Task: Change the color of a calendar event to RGB(160, 32, 240).
Action: Mouse moved to (15, 53)
Screenshot: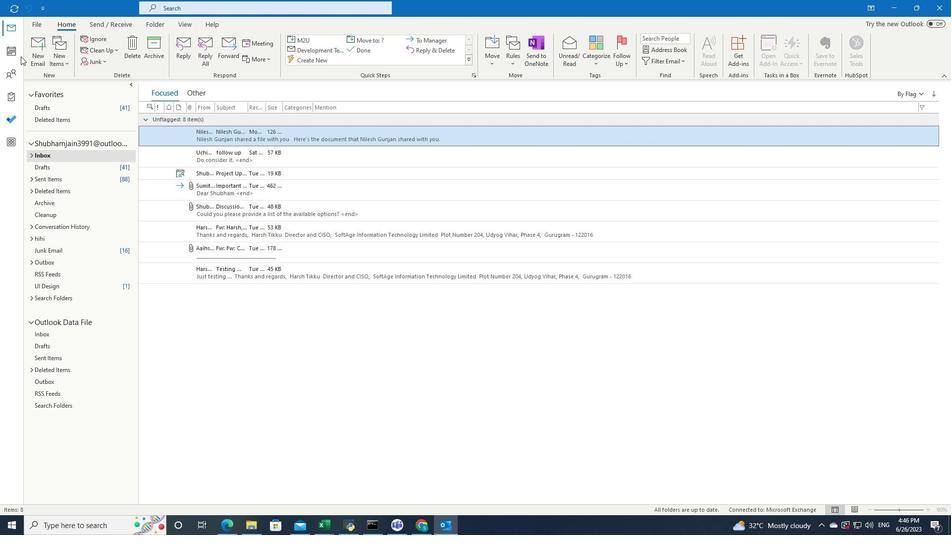 
Action: Mouse pressed left at (15, 53)
Screenshot: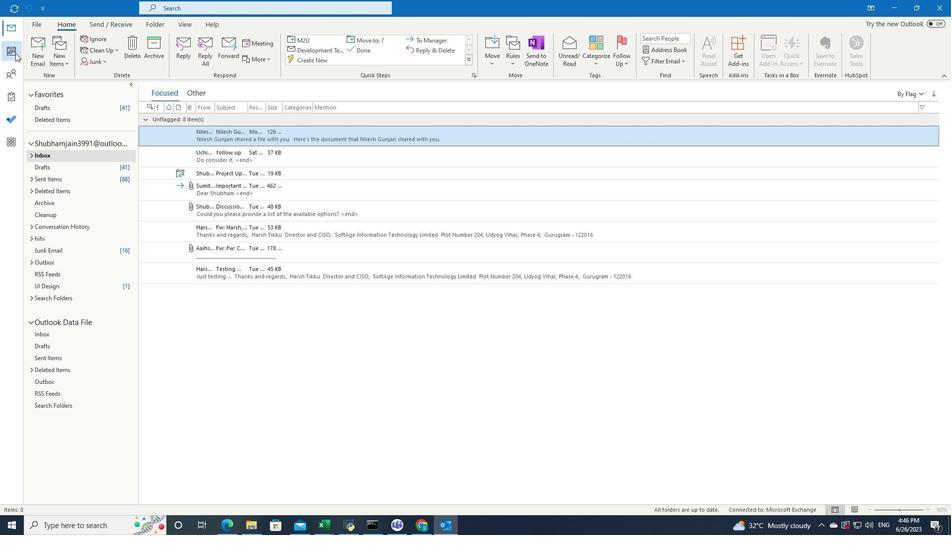 
Action: Mouse moved to (77, 51)
Screenshot: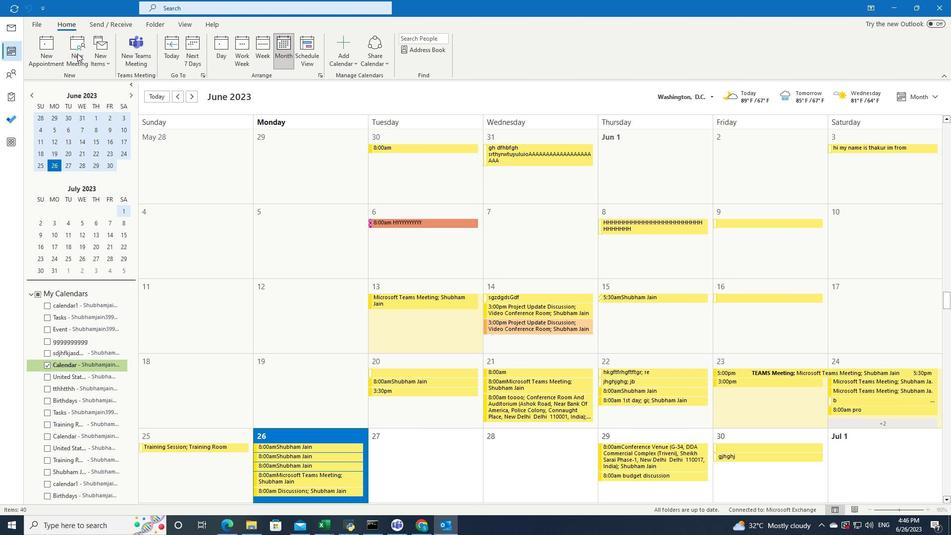 
Action: Mouse pressed left at (77, 51)
Screenshot: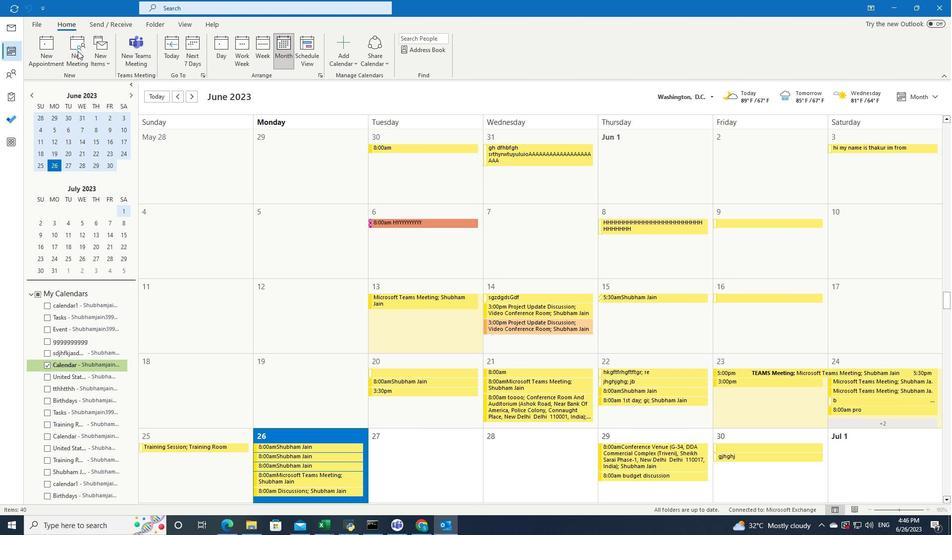 
Action: Mouse moved to (540, 58)
Screenshot: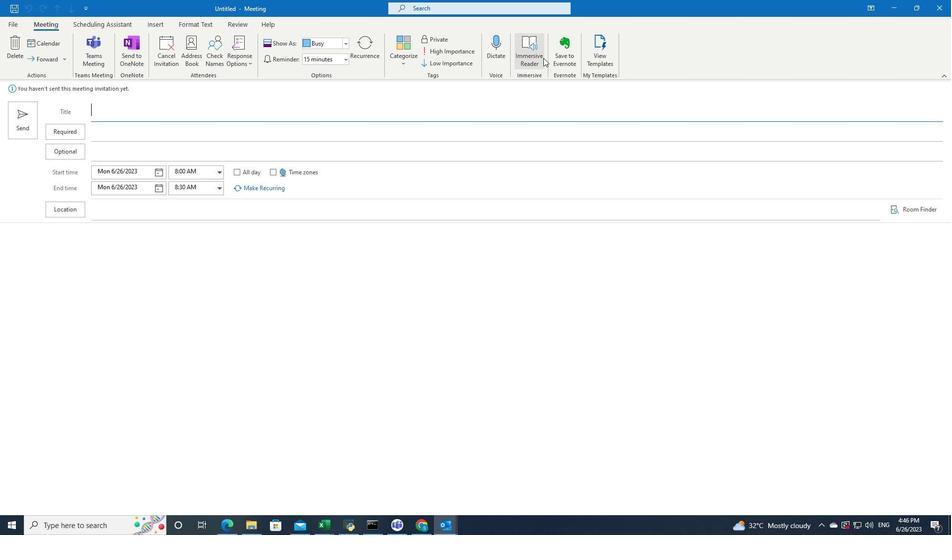 
Action: Mouse pressed left at (540, 58)
Screenshot: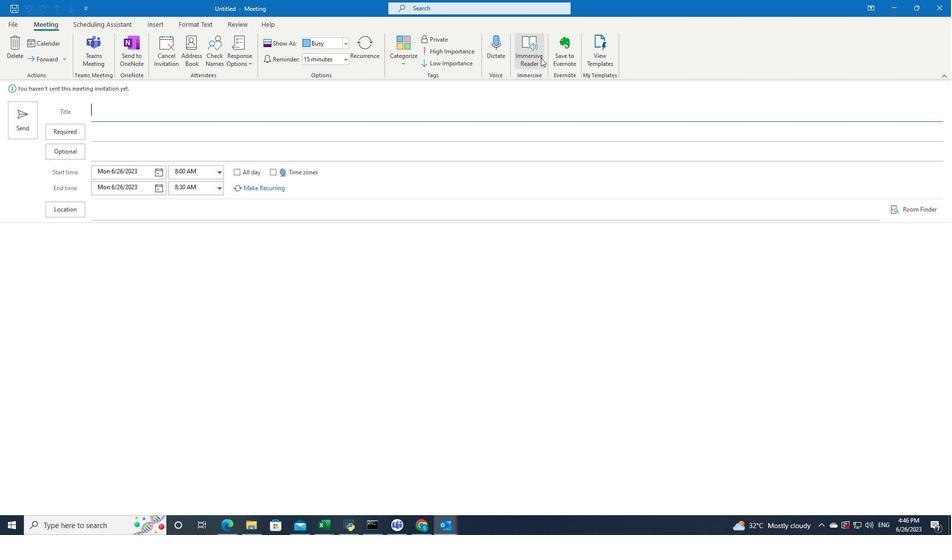 
Action: Mouse moved to (21, 296)
Screenshot: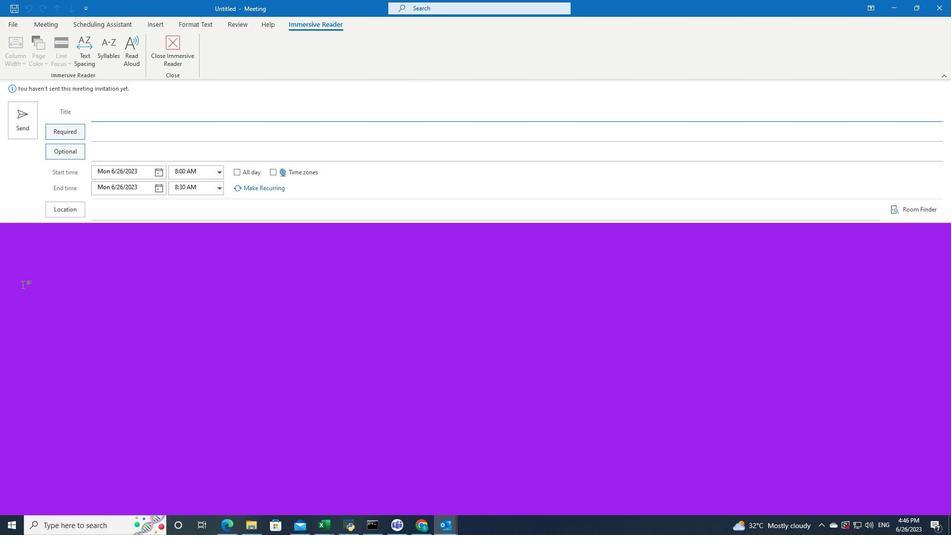 
Action: Mouse pressed left at (21, 296)
Screenshot: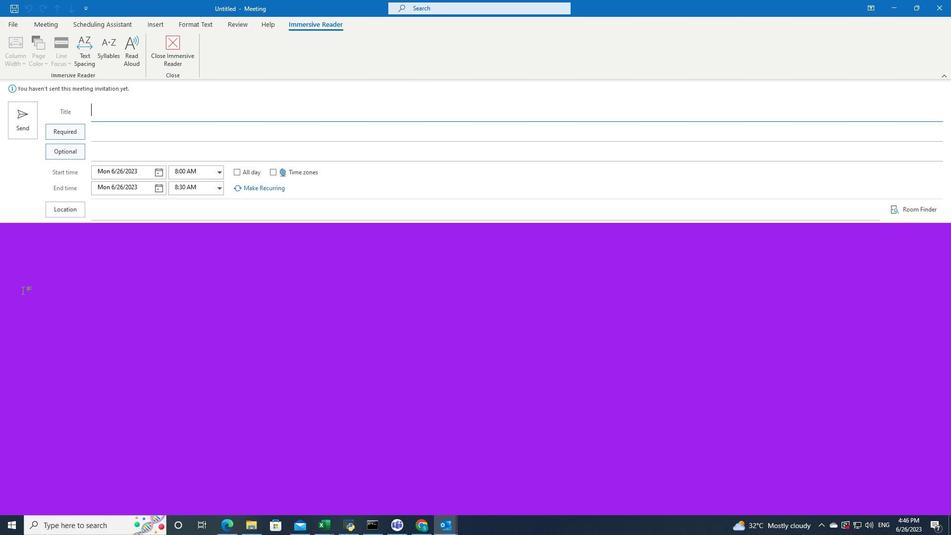 
Action: Mouse moved to (44, 63)
Screenshot: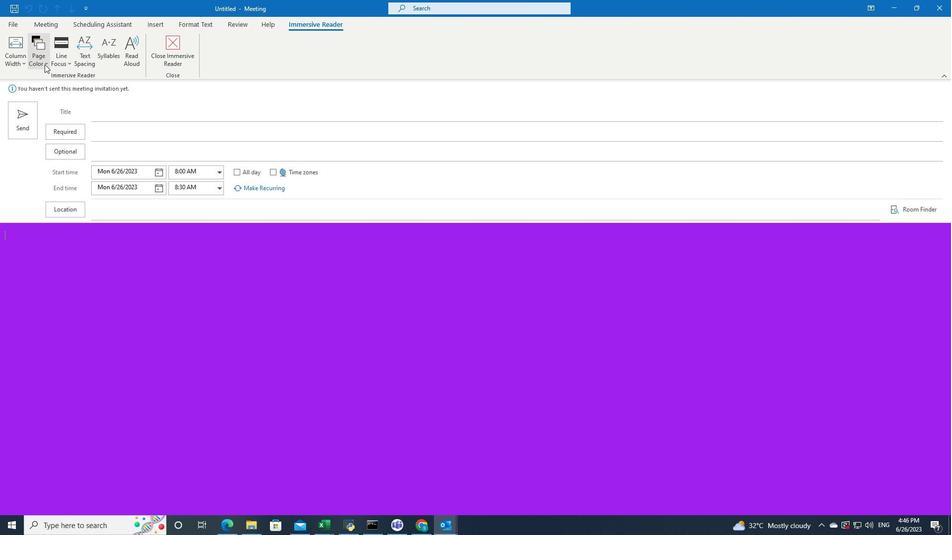 
Action: Mouse pressed left at (44, 63)
Screenshot: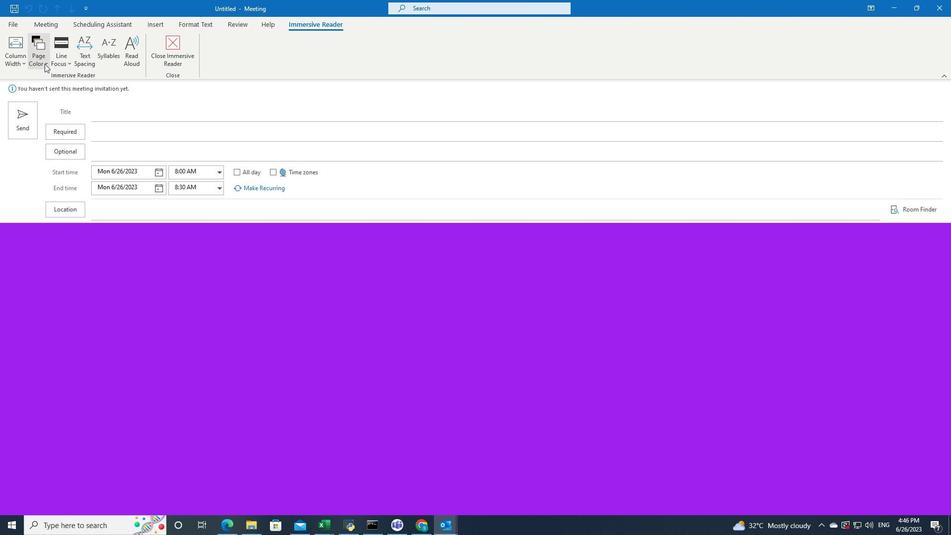 
Action: Mouse moved to (56, 189)
Screenshot: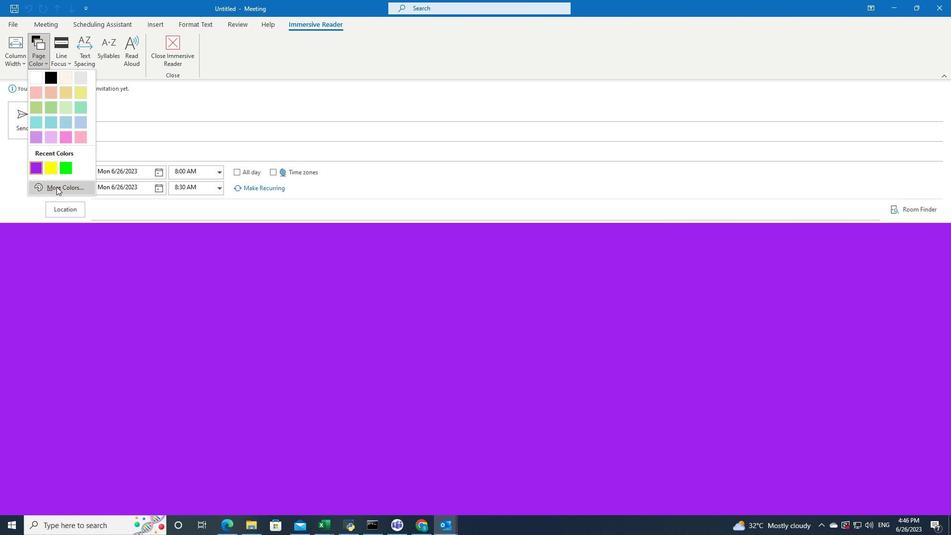 
Action: Mouse pressed left at (56, 189)
Screenshot: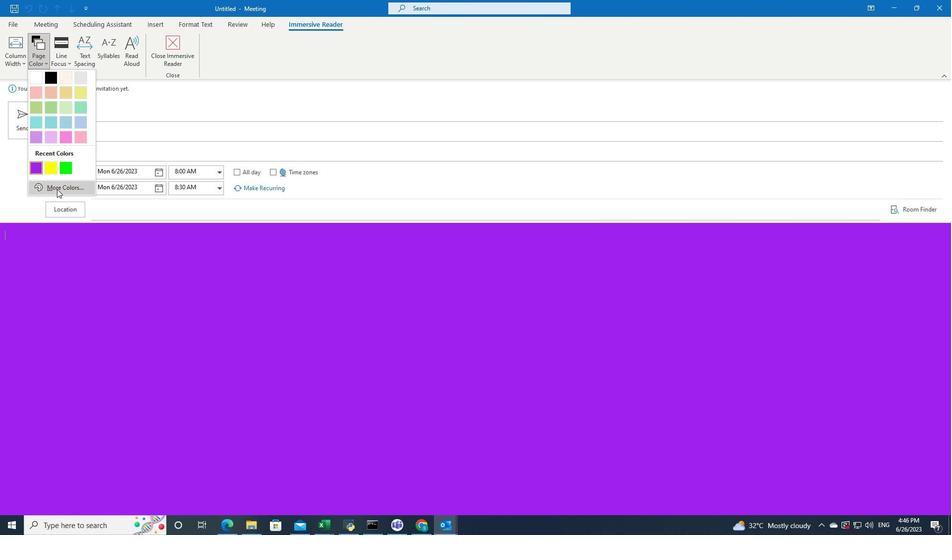 
Action: Mouse moved to (463, 326)
Screenshot: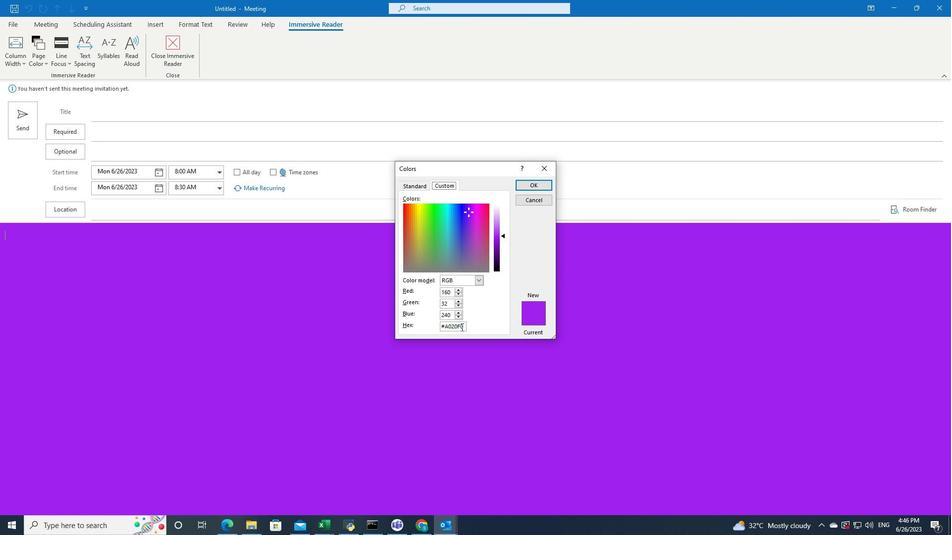 
Action: Mouse pressed left at (463, 326)
Screenshot: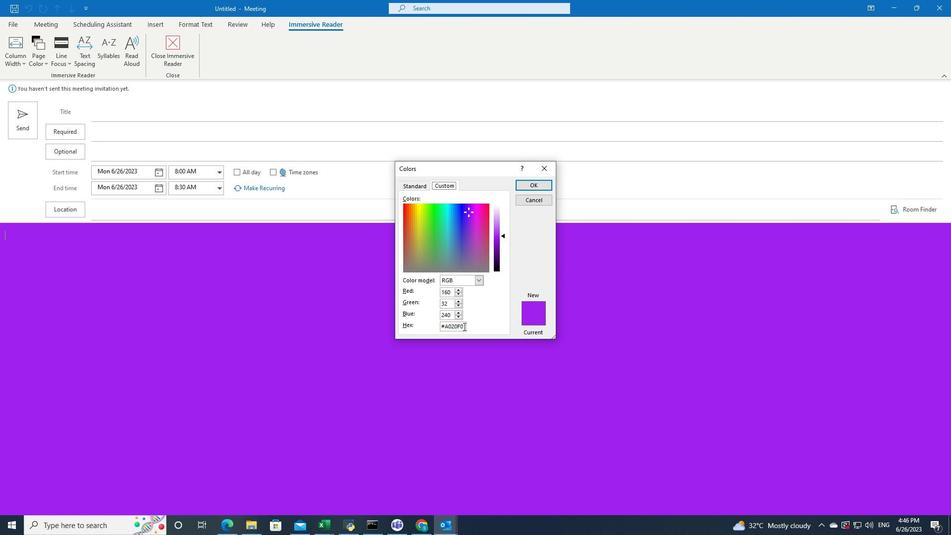 
Action: Mouse moved to (463, 326)
Screenshot: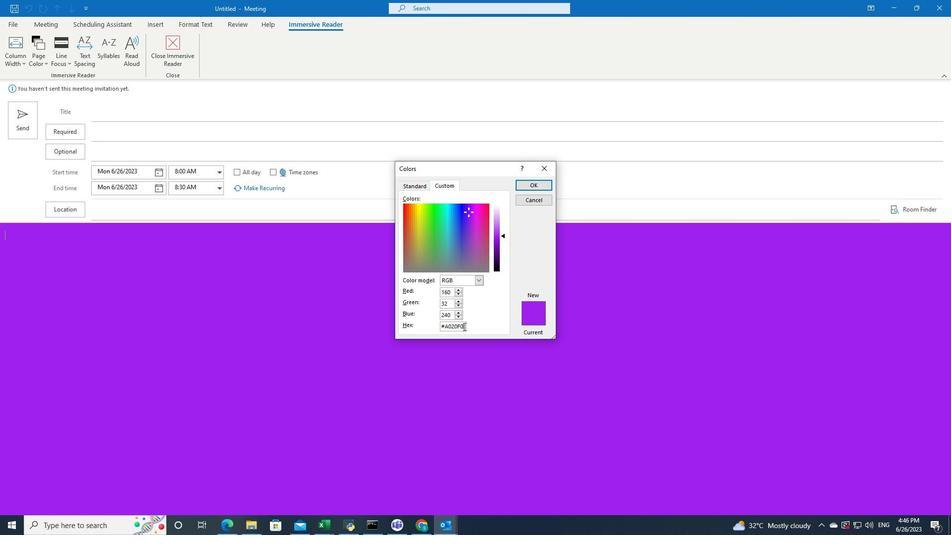 
Action: Key pressed <Key.backspace><Key.backspace><Key.backspace><Key.backspace><Key.backspace><Key.backspace><Key.backspace><Key.backspace><Key.backspace><Key.backspace><Key.backspace><Key.backspace><Key.backspace><Key.shift><Key.shift><Key.shift><Key.shift><Key.shift><Key.shift><Key.shift><Key.shift><Key.shift><Key.shift><Key.shift><Key.shift><Key.shift><Key.shift><Key.shift><Key.shift><Key.shift><Key.shift><Key.shift><Key.shift><Key.shift><Key.shift><Key.shift><Key.shift><Key.shift><Key.shift><Key.shift>#94<Key.shift>E2<Key.shift>Be<Key.backspace><Key.shift>E
Screenshot: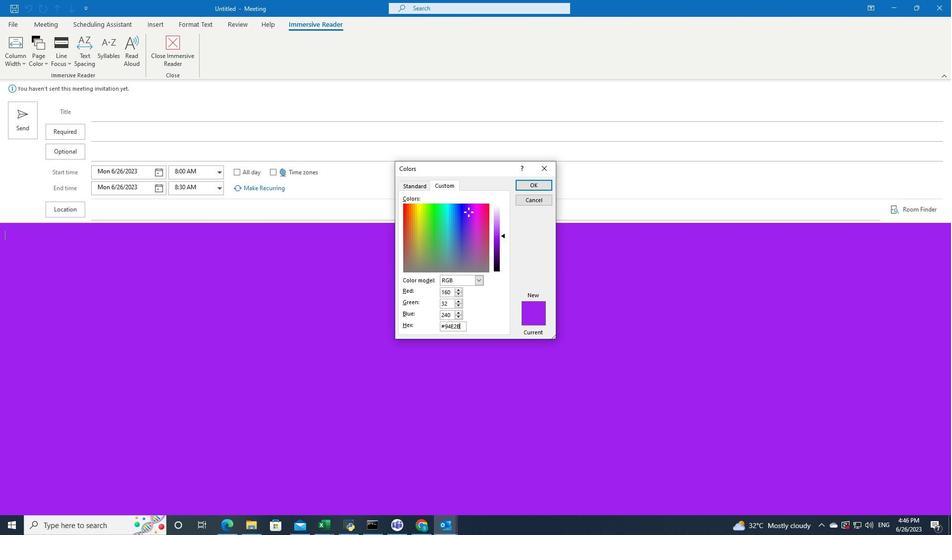 
Action: Mouse moved to (542, 188)
Screenshot: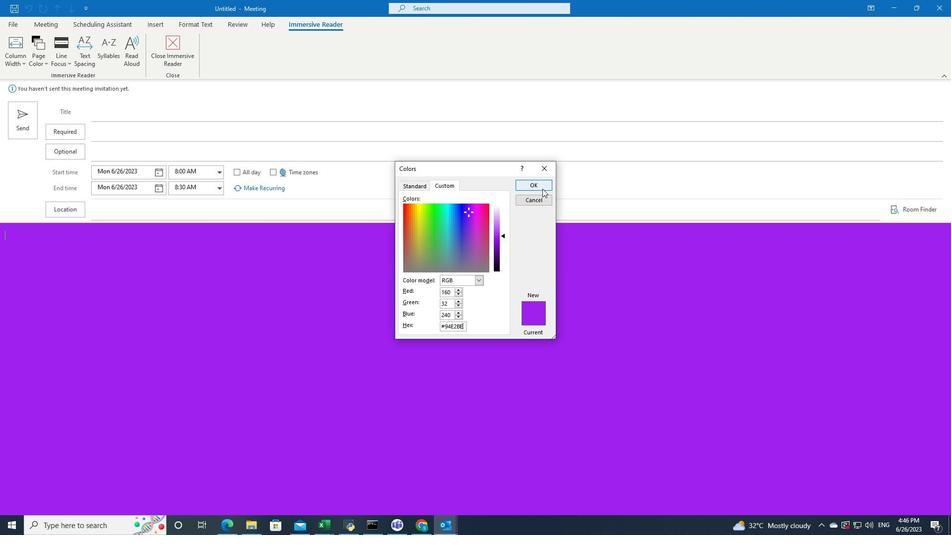 
Action: Mouse pressed left at (542, 188)
Screenshot: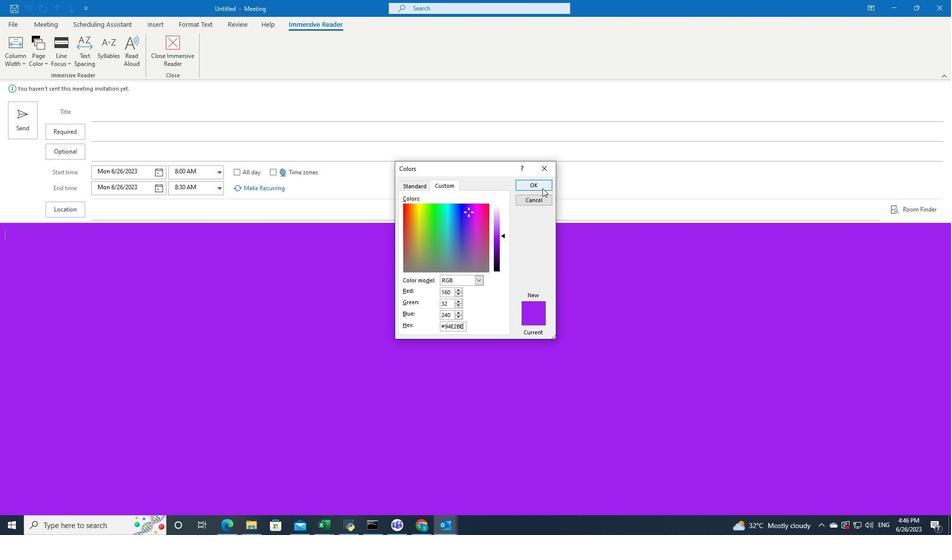 
Action: Mouse moved to (276, 256)
Screenshot: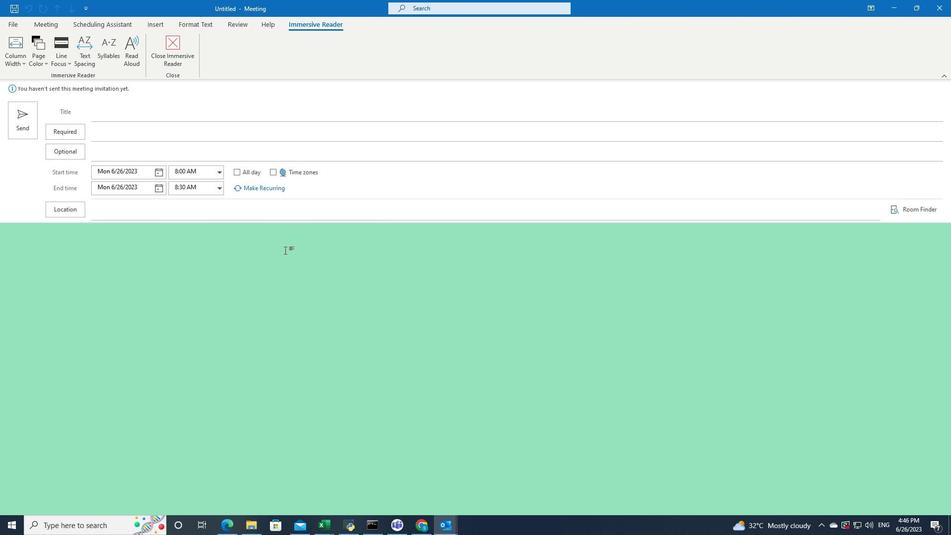 
